 Task: Add Comment CM0006 to Card Card0006 in Board Board0002 in Development in Trello
Action: Mouse moved to (599, 78)
Screenshot: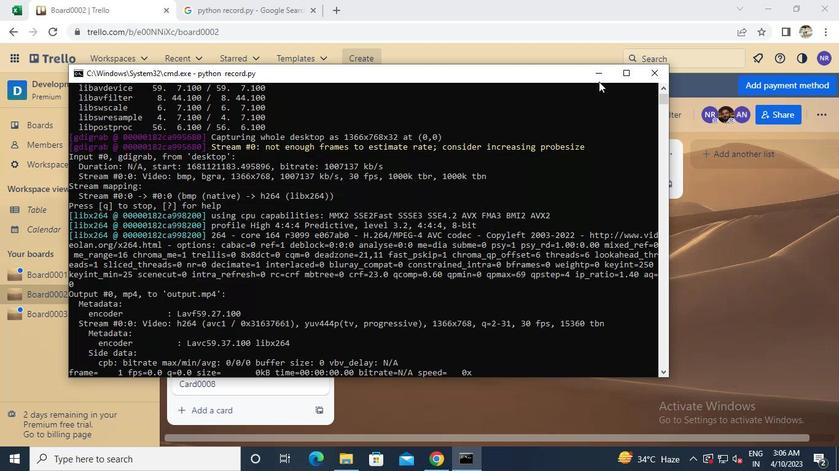 
Action: Mouse pressed left at (599, 78)
Screenshot: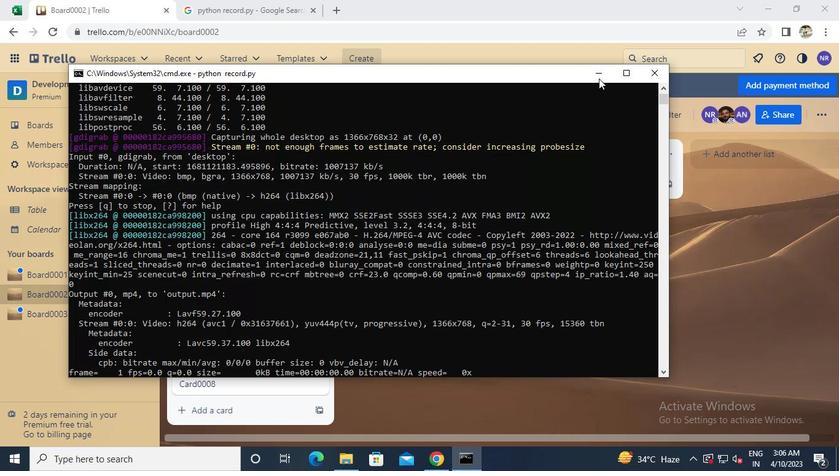 
Action: Mouse moved to (243, 299)
Screenshot: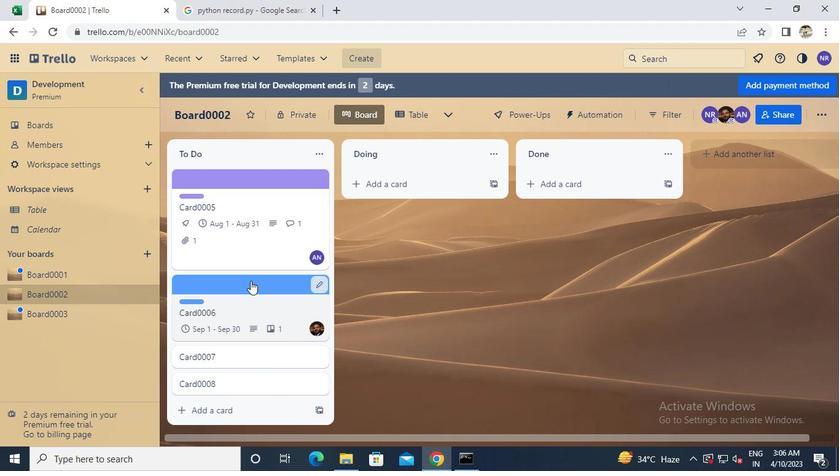 
Action: Mouse pressed left at (243, 299)
Screenshot: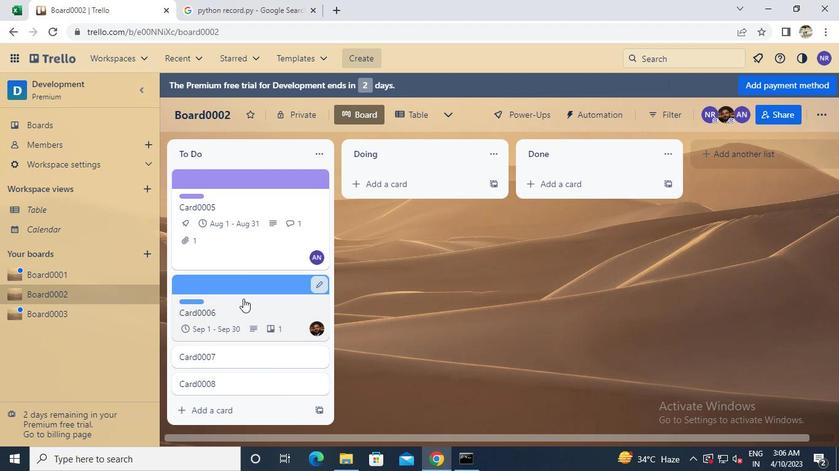 
Action: Mouse moved to (245, 300)
Screenshot: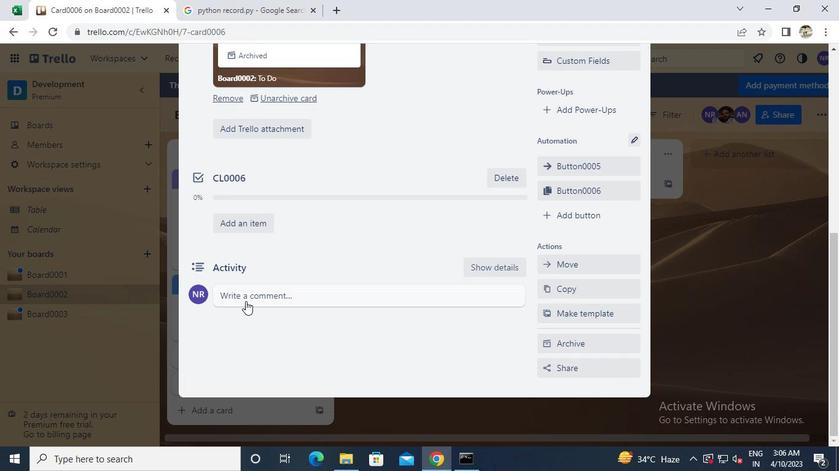 
Action: Mouse pressed left at (245, 300)
Screenshot: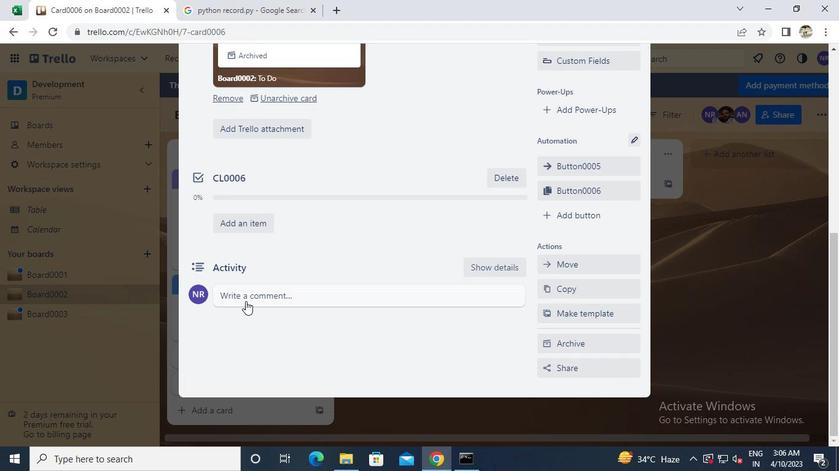 
Action: Mouse moved to (246, 299)
Screenshot: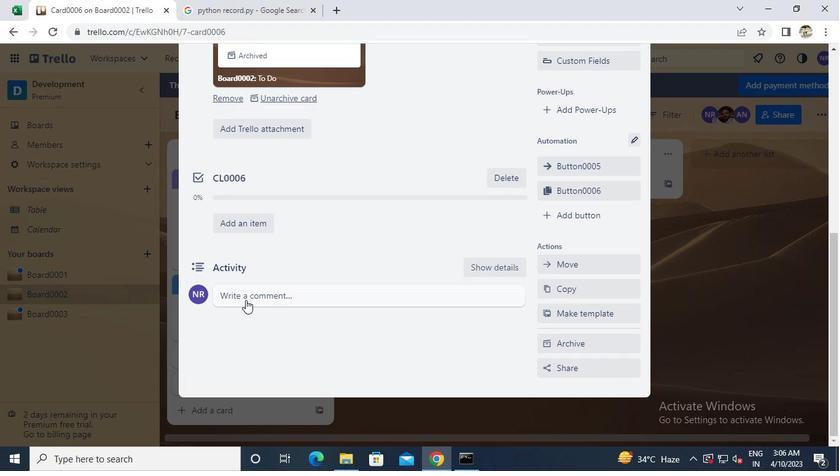 
Action: Keyboard Key.caps_lock
Screenshot: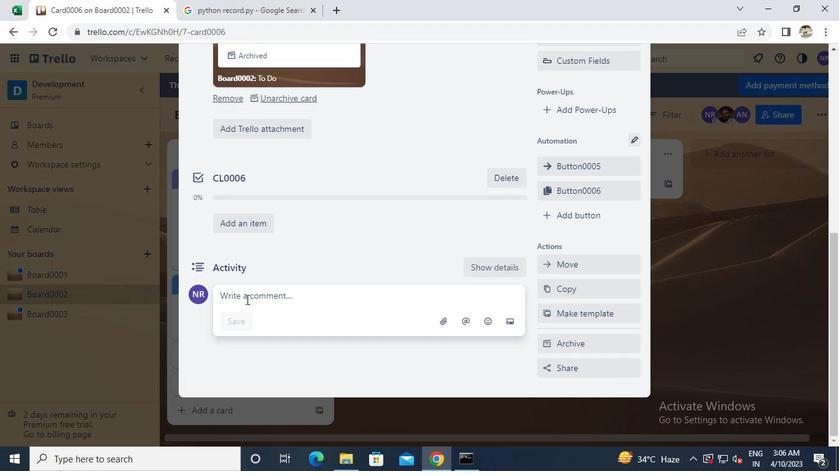
Action: Keyboard Key.caps_lock
Screenshot: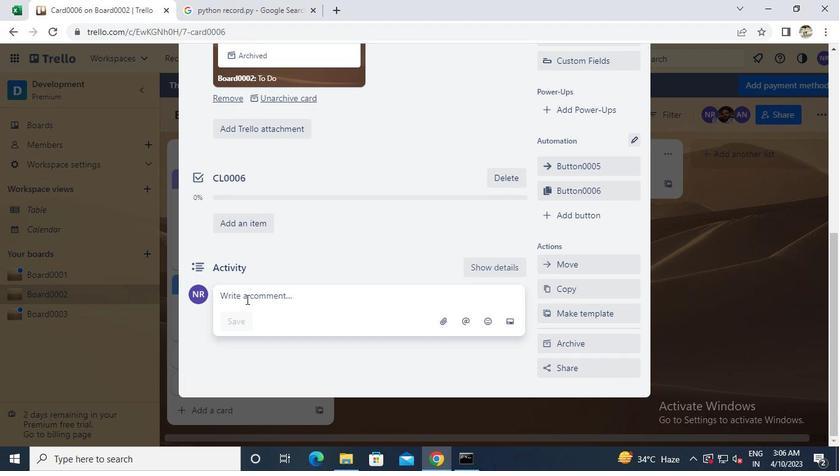 
Action: Keyboard c
Screenshot: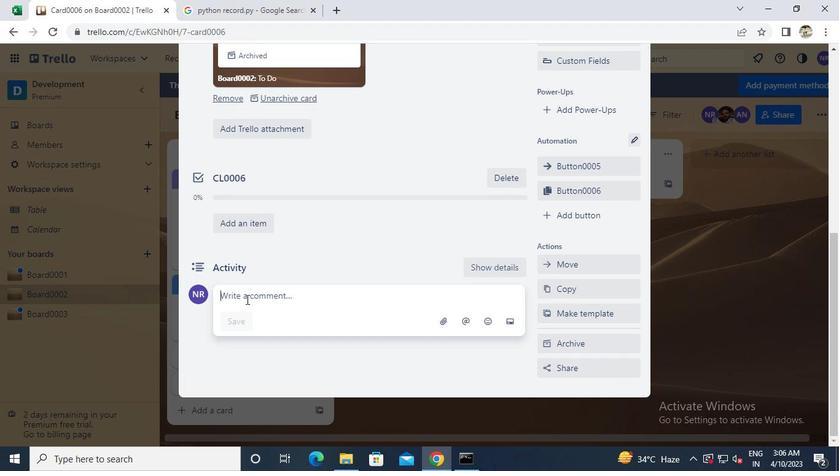 
Action: Keyboard m
Screenshot: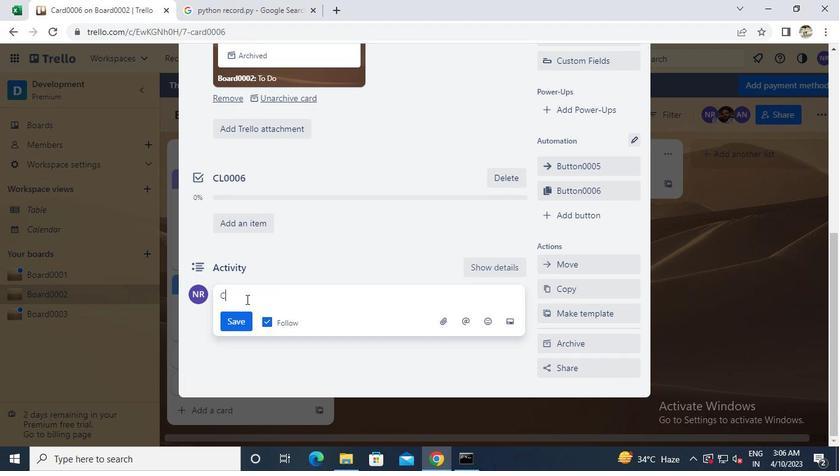 
Action: Keyboard 0
Screenshot: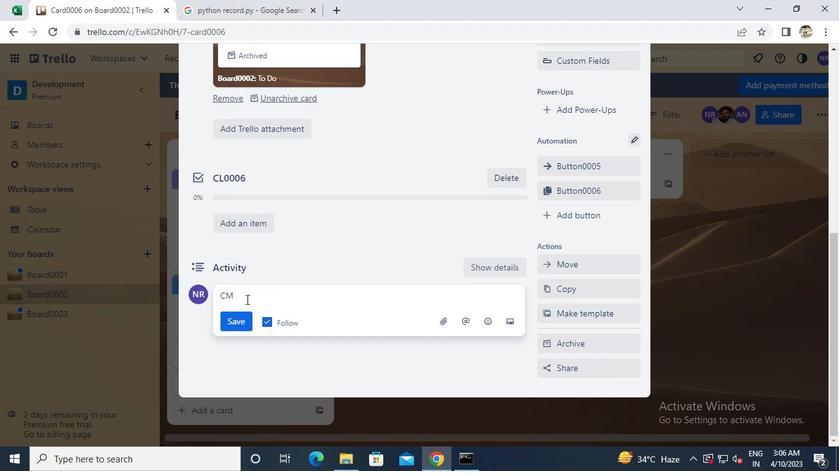 
Action: Keyboard 0
Screenshot: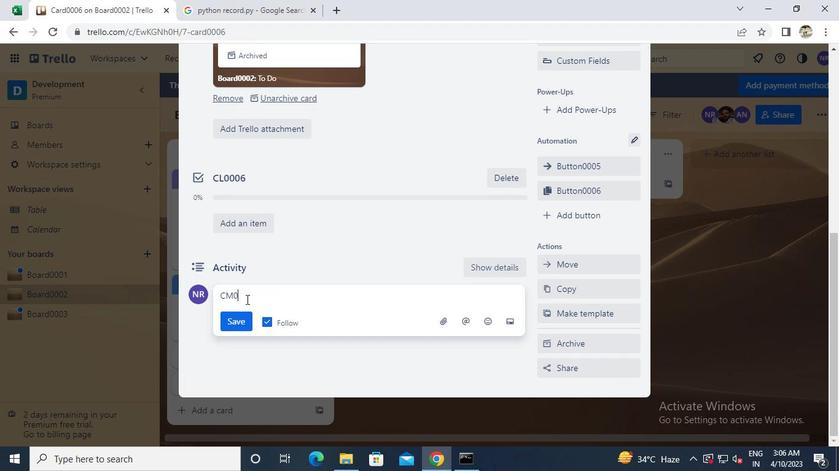 
Action: Keyboard 0
Screenshot: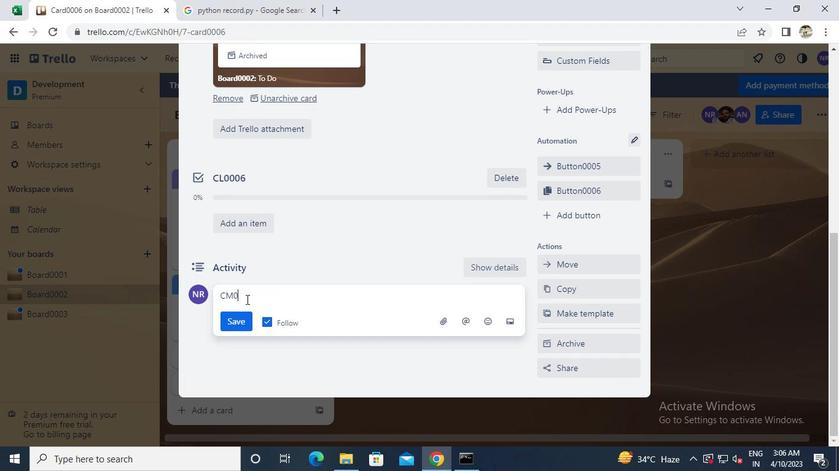 
Action: Keyboard 6
Screenshot: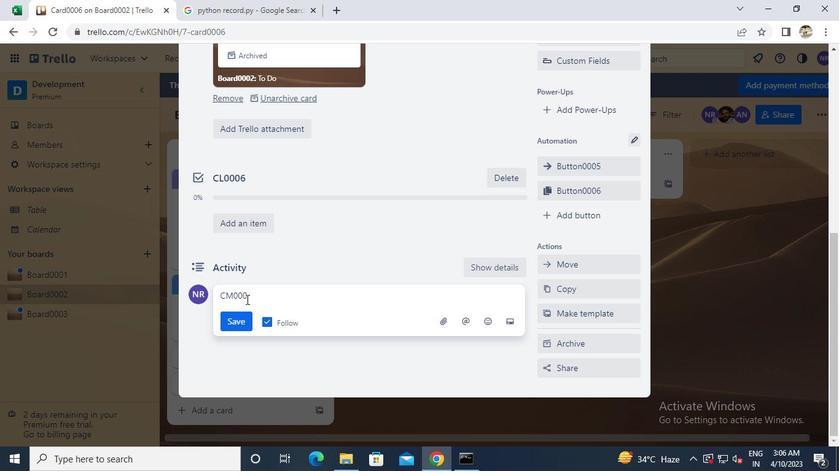 
Action: Mouse moved to (226, 323)
Screenshot: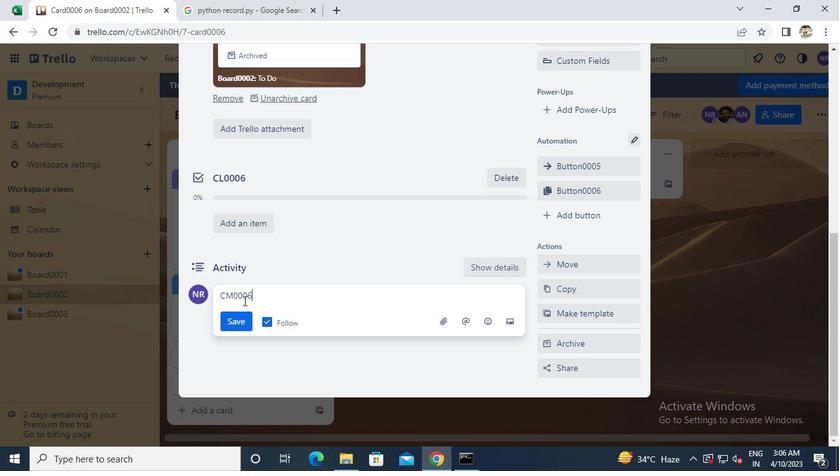 
Action: Mouse pressed left at (226, 323)
Screenshot: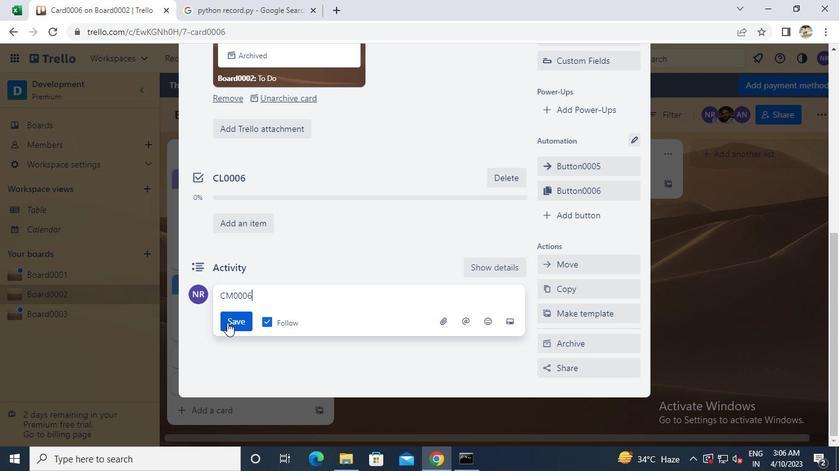 
Action: Mouse moved to (459, 459)
Screenshot: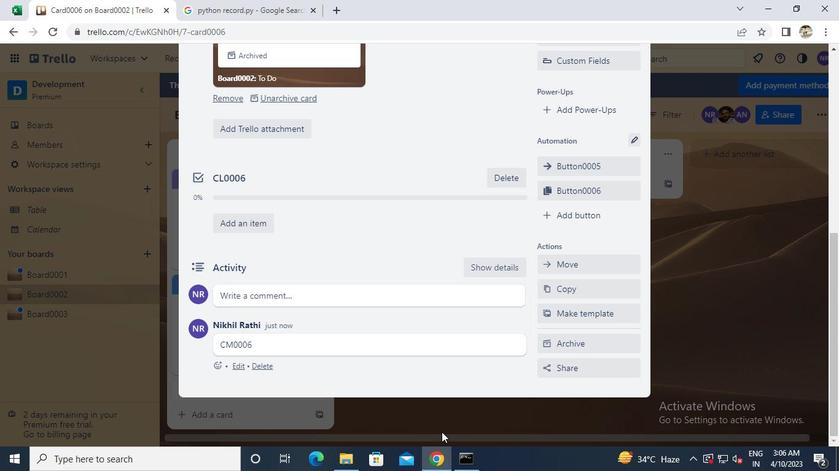 
Action: Mouse pressed left at (459, 459)
Screenshot: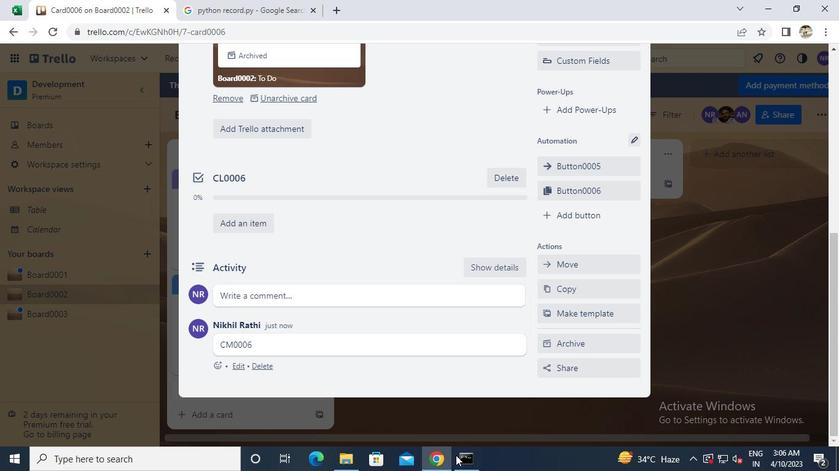 
Action: Mouse moved to (658, 69)
Screenshot: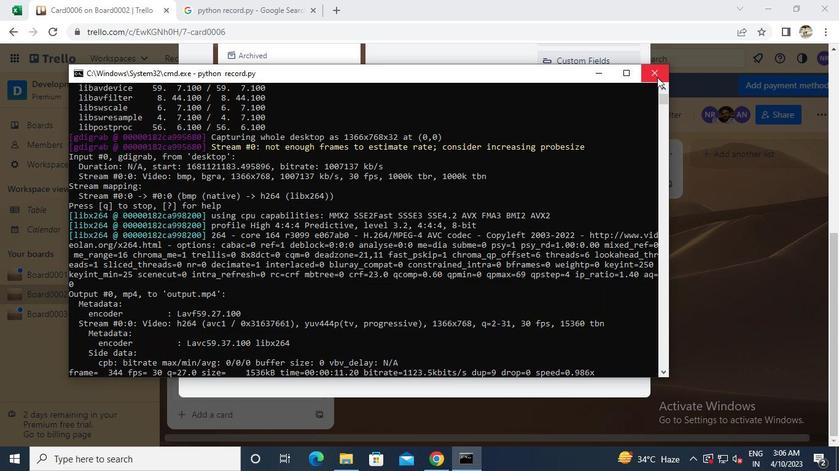 
Action: Mouse pressed left at (658, 69)
Screenshot: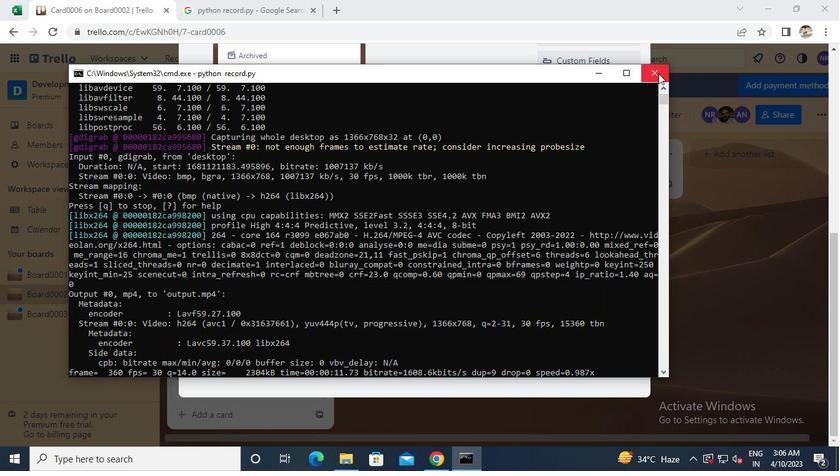 
